 Task: Advanced Features: Extract and analyze audio loudness using EBU R128.
Action: Mouse moved to (598, 557)
Screenshot: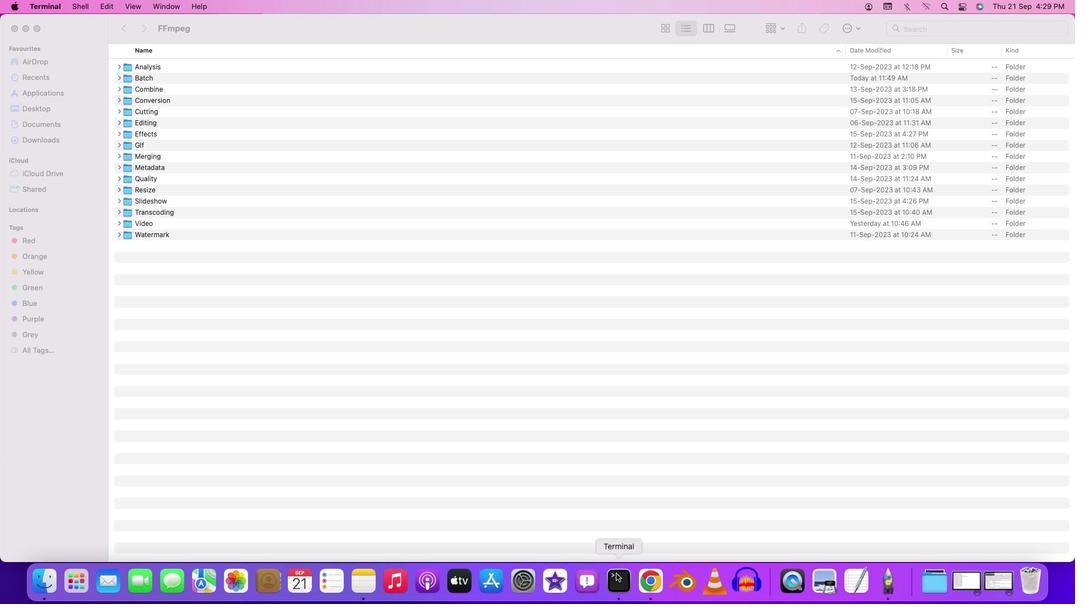 
Action: Mouse pressed right at (598, 557)
Screenshot: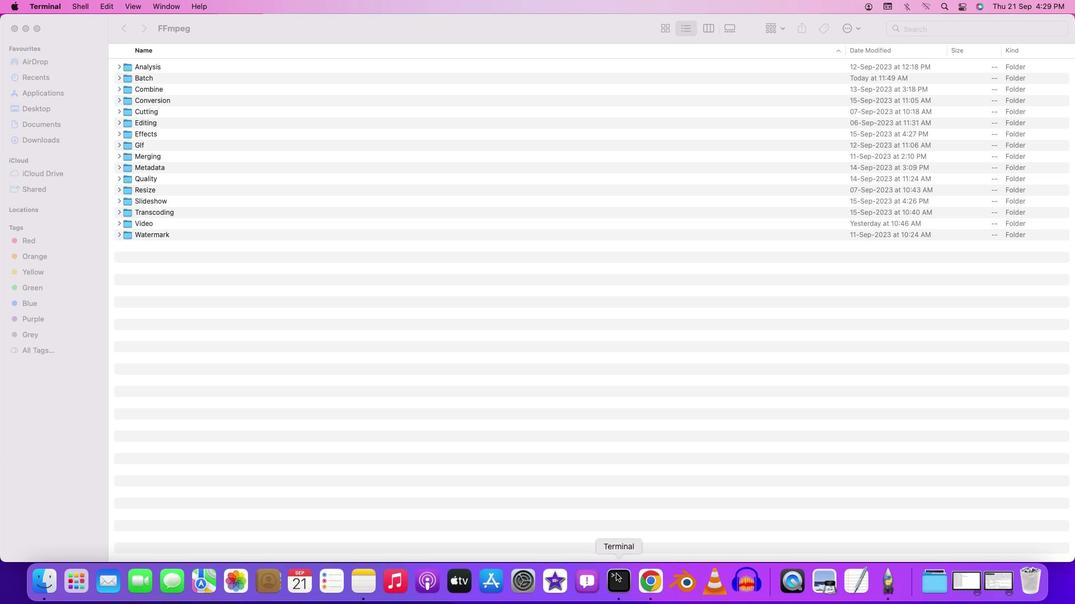 
Action: Mouse moved to (610, 425)
Screenshot: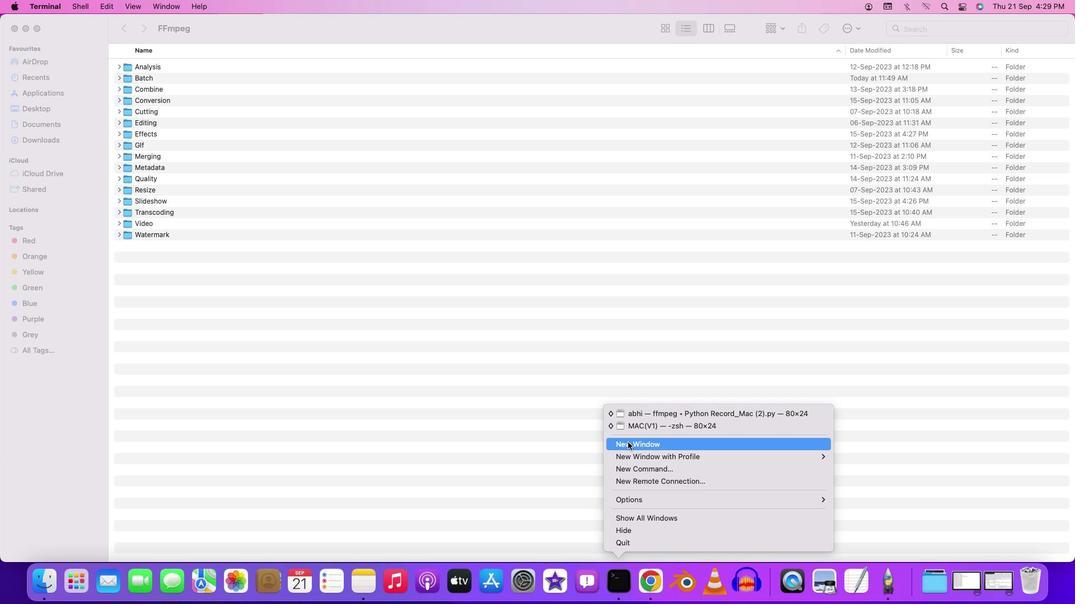 
Action: Mouse pressed left at (610, 425)
Screenshot: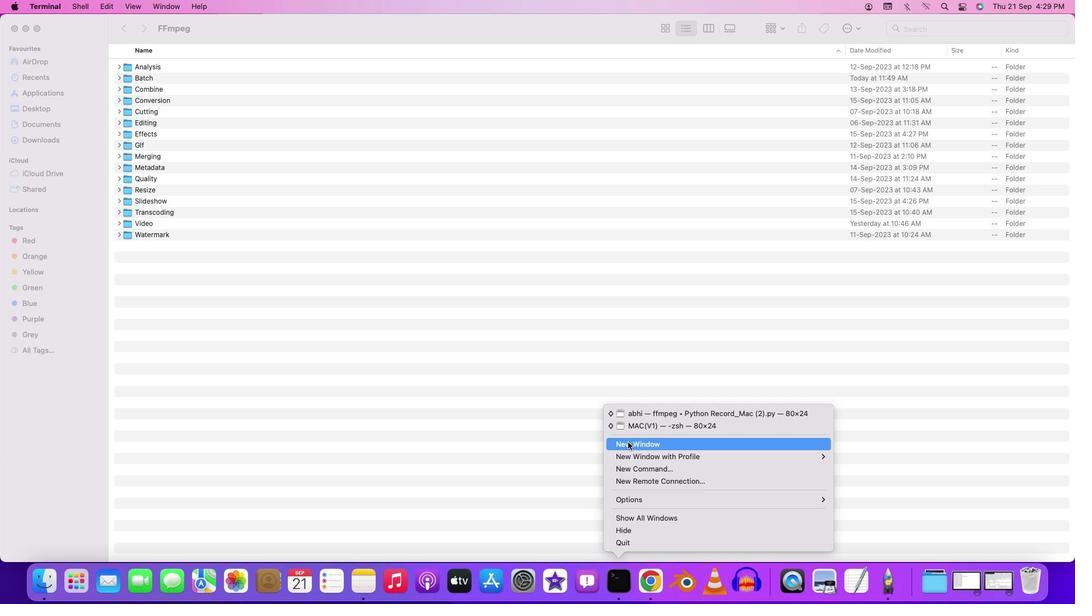 
Action: Mouse moved to (83, 3)
Screenshot: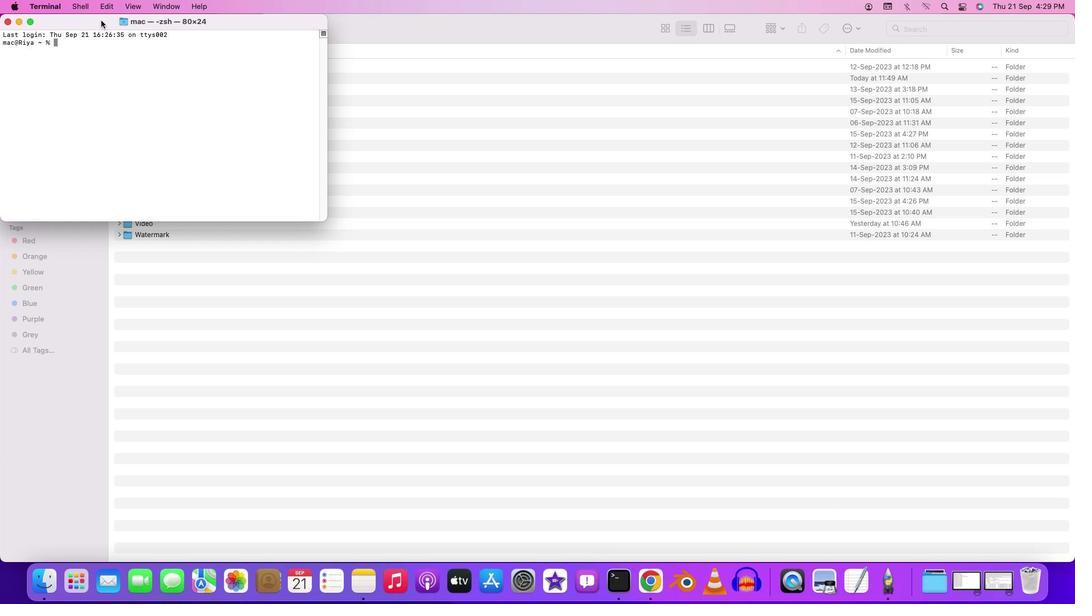 
Action: Mouse pressed left at (83, 3)
Screenshot: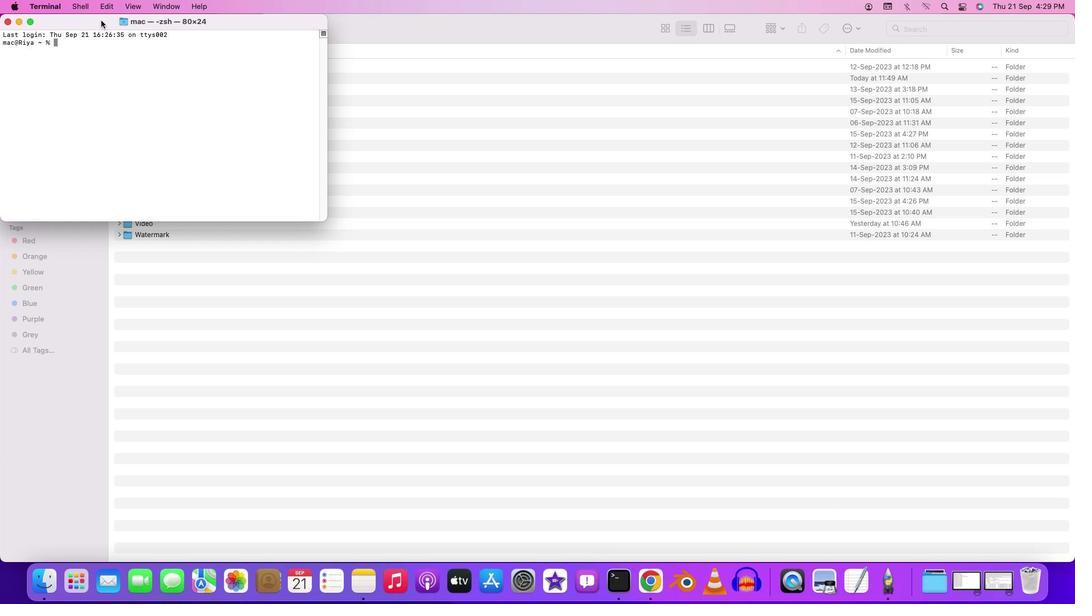 
Action: Mouse pressed left at (83, 3)
Screenshot: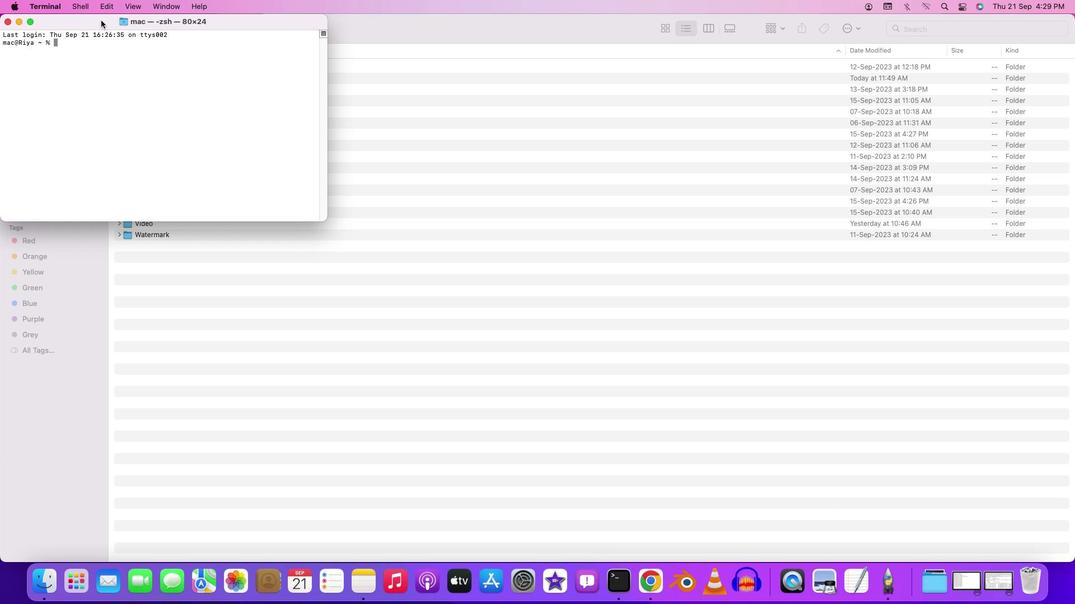 
Action: Mouse moved to (97, 38)
Screenshot: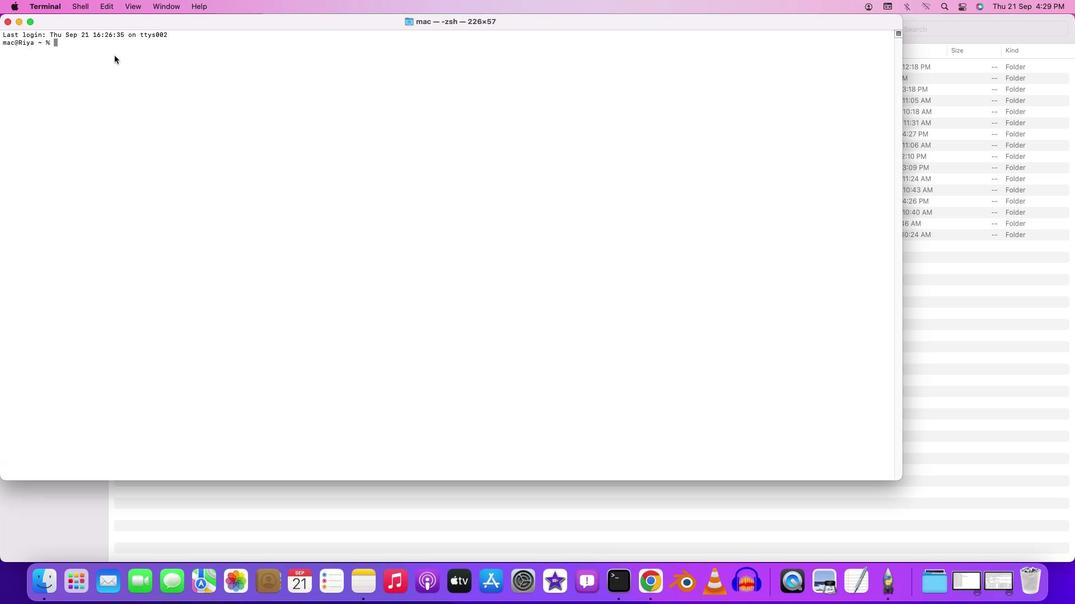 
Action: Mouse pressed left at (97, 38)
Screenshot: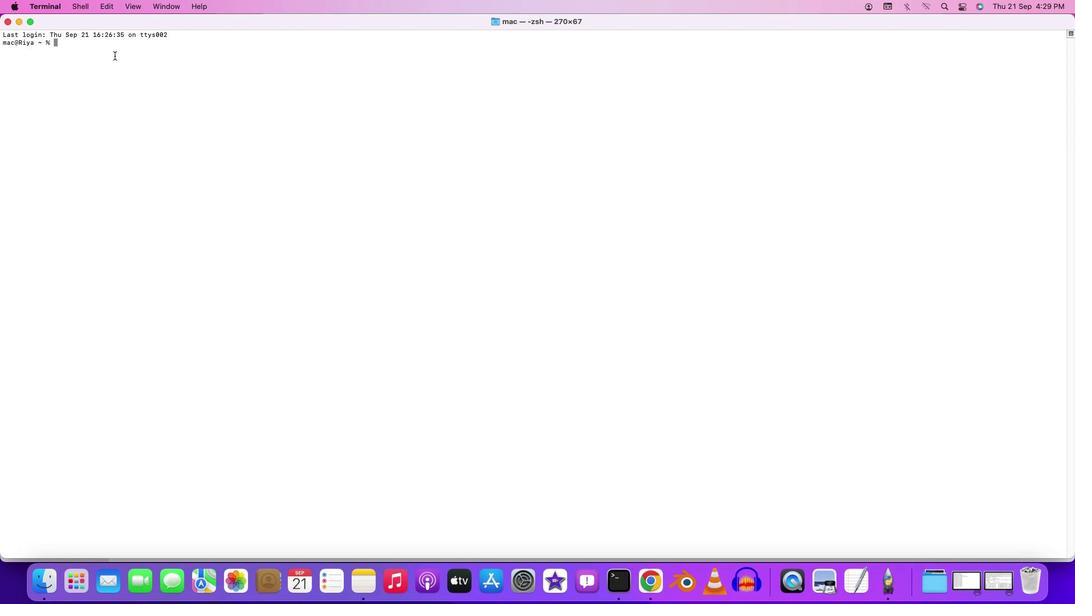 
Action: Key pressed 'c''d'Key.space'd''e''s''k''t''o''p'Key.enter'c''d'Key.space'f''f''m''p''e''g'Key.enter'c''d'Key.space'b''a''t''c''h'Key.enter'c''d'Key.space'v''i''d''e''o'Key.enter'f''f''m''p''e''g'Key.space'-''i'Key.space'i''n''p''u''t'Key.shift'_''a''u''d''i''o''.''w''a''v'Key.space'-''f''i''l''t''e''r'Key.leftKey.leftKey.leftKey.leftKey.leftKey.leftKey.leftKey.leftKey.leftKey.leftKey.rightKey.rightKey.rightKey.rightKey.rightKey.rightKey.rightKey.rightKey.rightKey.rightKey.rightKey.rightKey.rightKey.shift'_''c''o''m''p''l''e''x'Key.spaceKey.shift'"''e''b''u''r''1''2''8'Key.shift'+'Key.backspace'=''v''i''d''e''o''=''0'Key.shift'"'Key.space'-''f'Key.space'n''u''l''l'Key.space'-'Key.enter
Screenshot: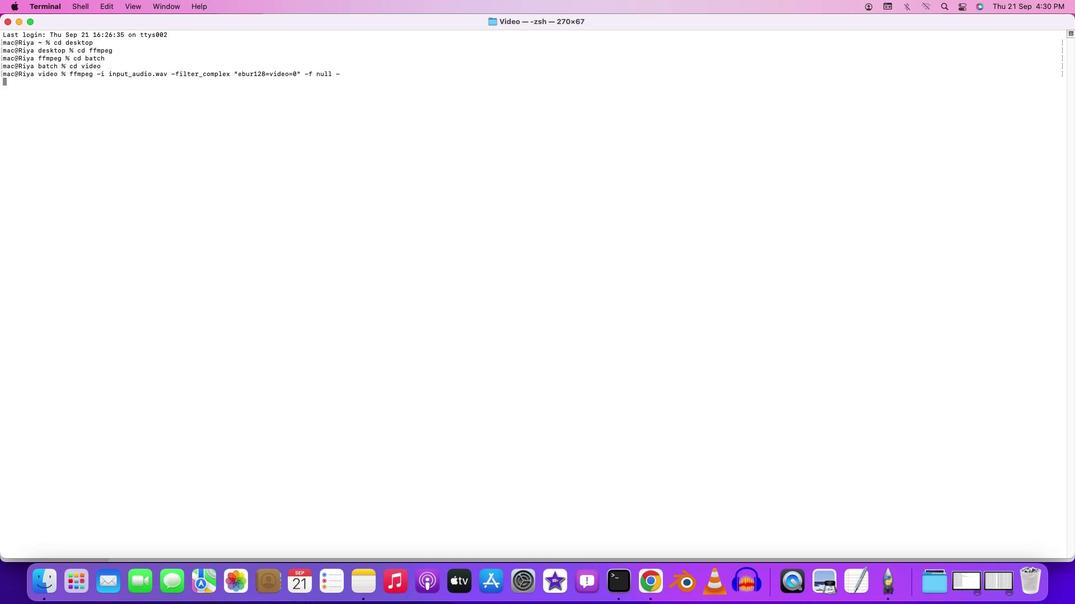 
Action: Mouse moved to (417, 492)
Screenshot: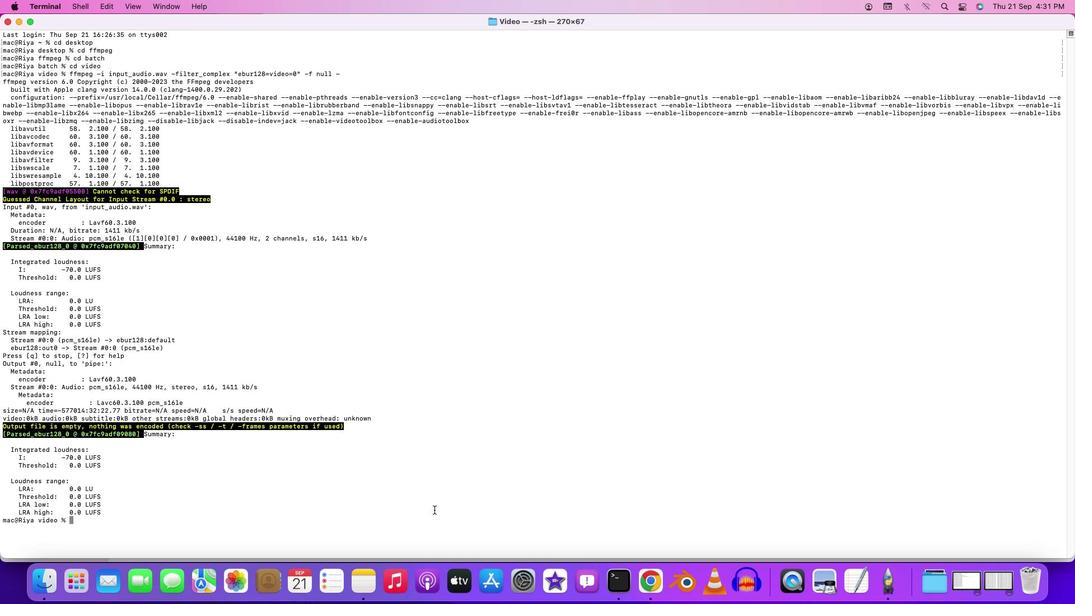 
Action: Mouse pressed left at (417, 492)
Screenshot: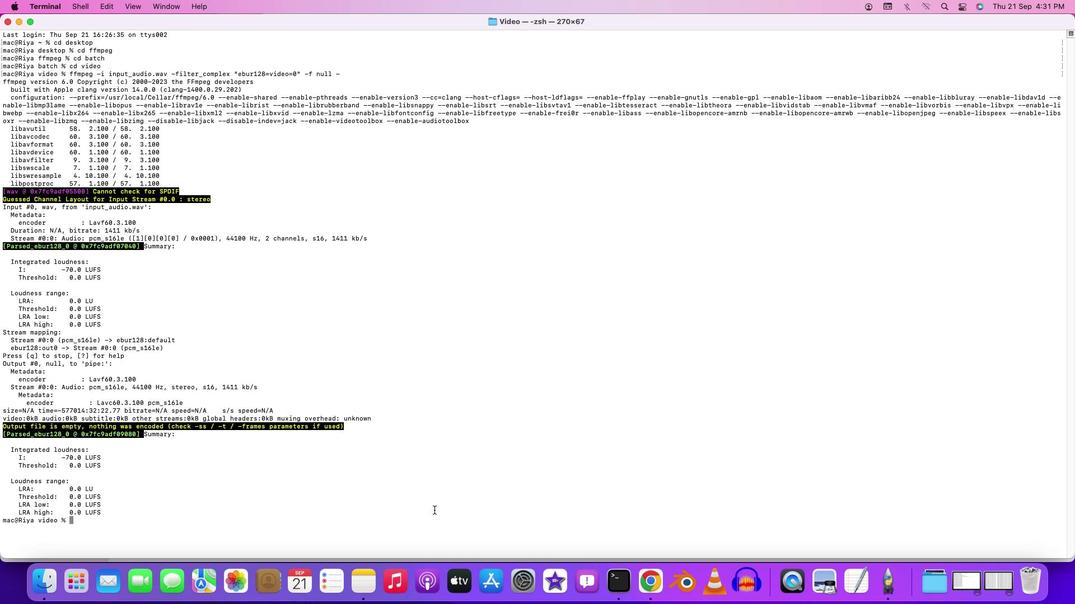 
